 Task: Add Sunflower Plain Aloe Vera Gel to the cart.
Action: Mouse moved to (785, 266)
Screenshot: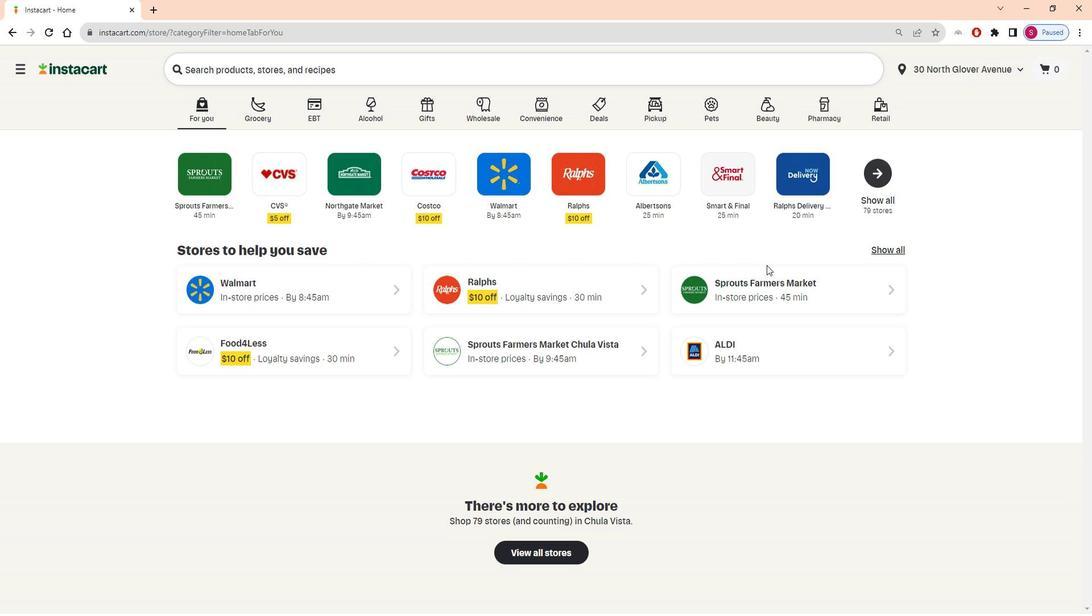 
Action: Mouse pressed left at (785, 266)
Screenshot: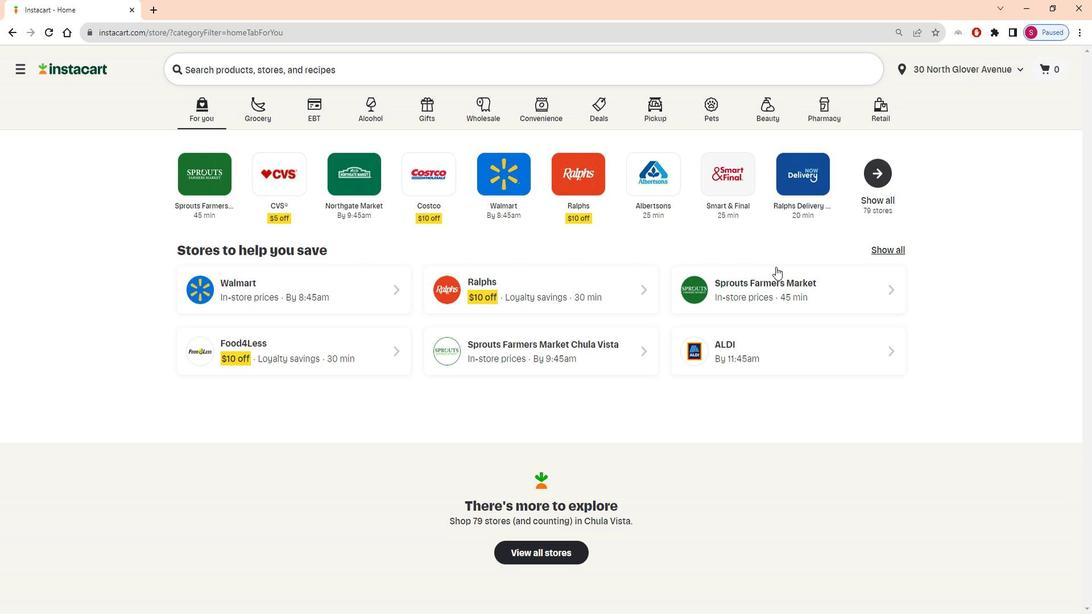 
Action: Mouse moved to (95, 379)
Screenshot: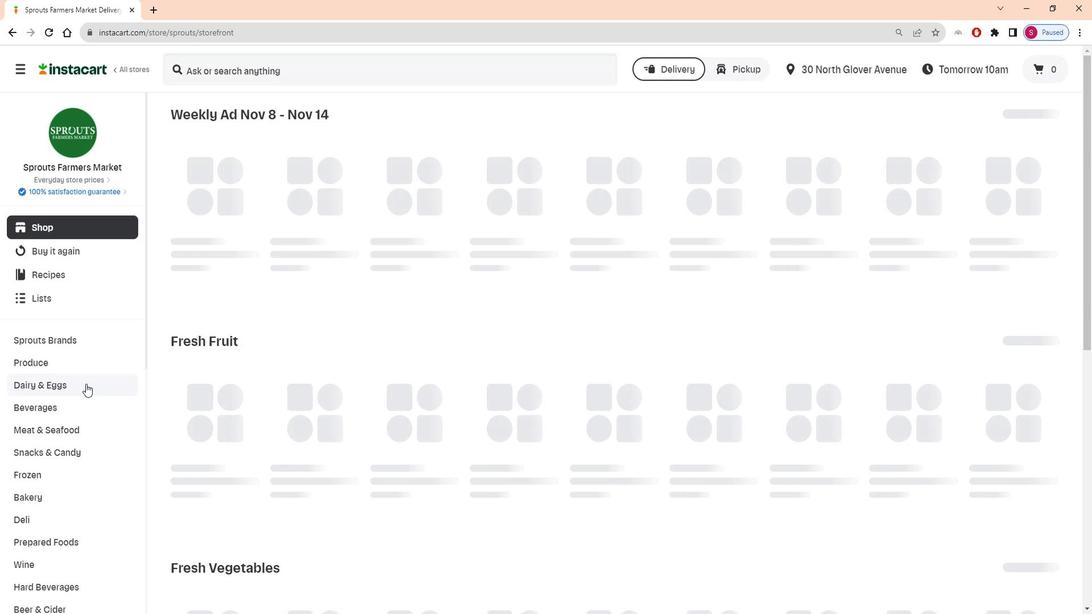 
Action: Mouse scrolled (95, 378) with delta (0, 0)
Screenshot: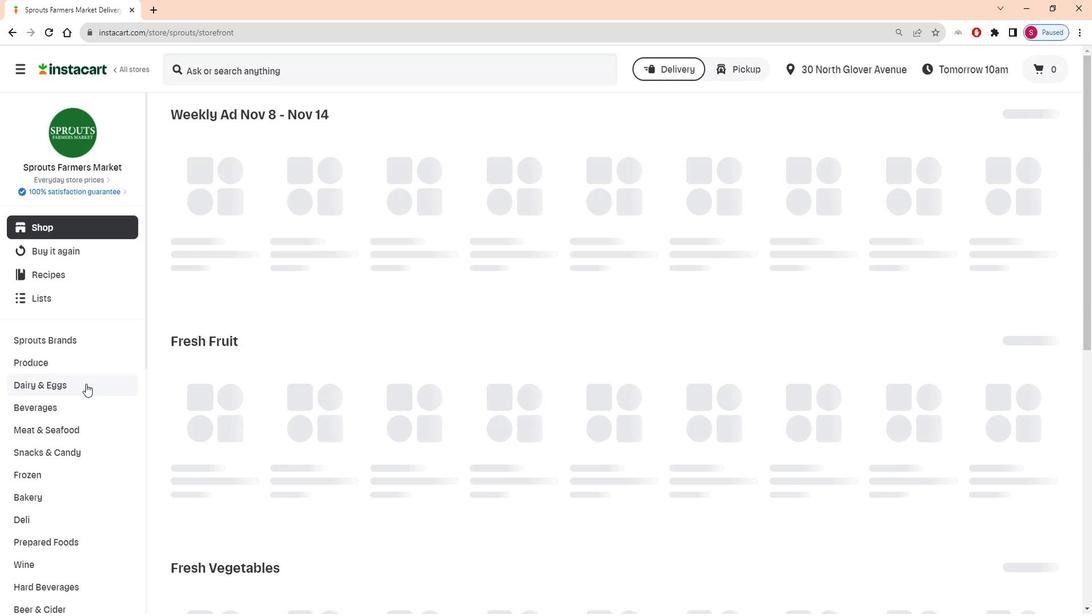 
Action: Mouse moved to (95, 380)
Screenshot: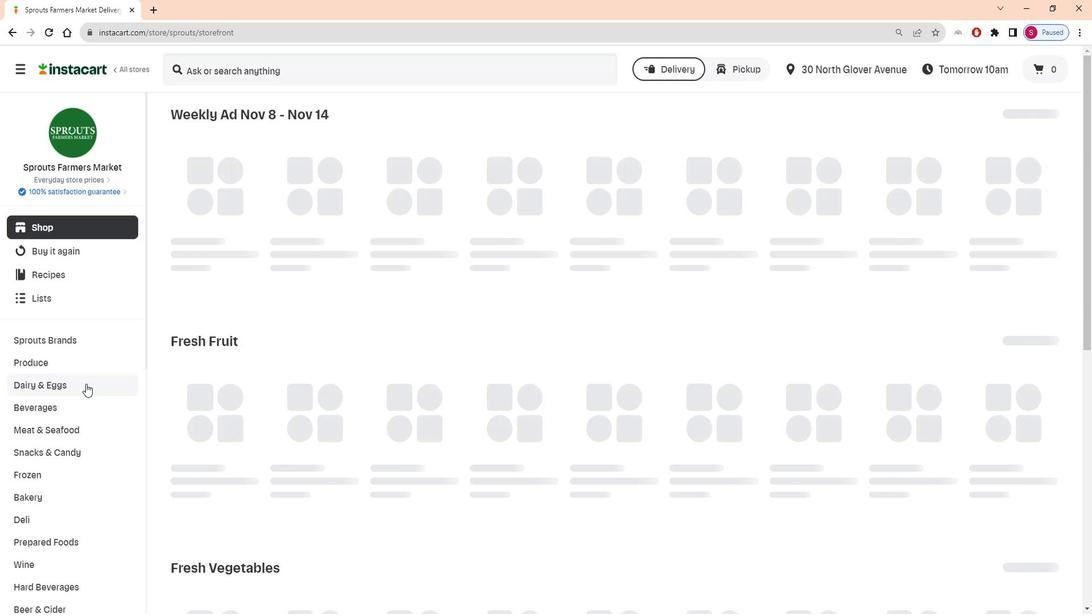 
Action: Mouse scrolled (95, 379) with delta (0, 0)
Screenshot: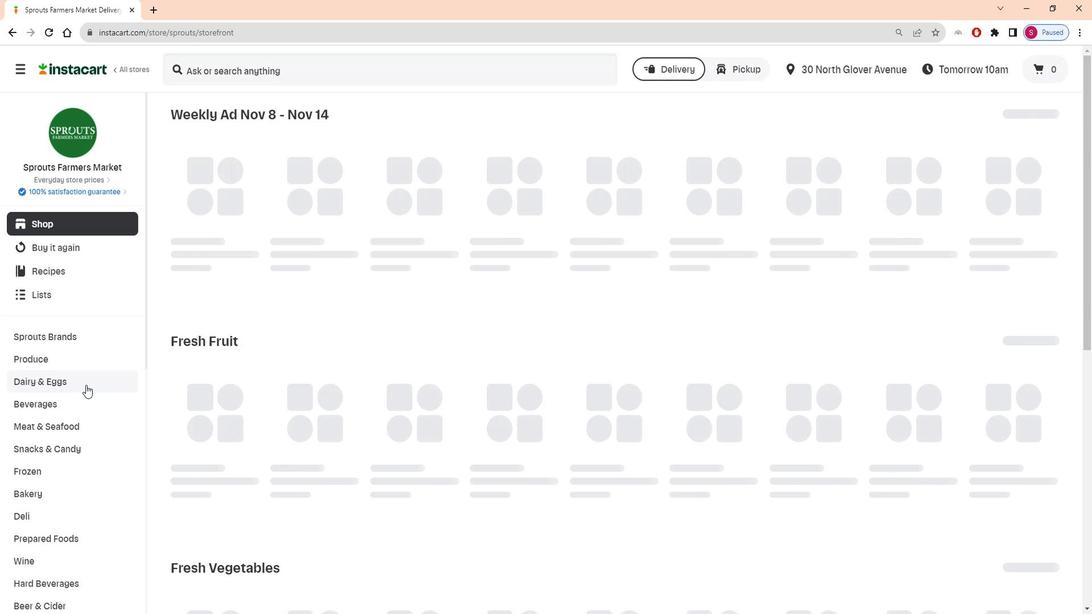 
Action: Mouse moved to (95, 380)
Screenshot: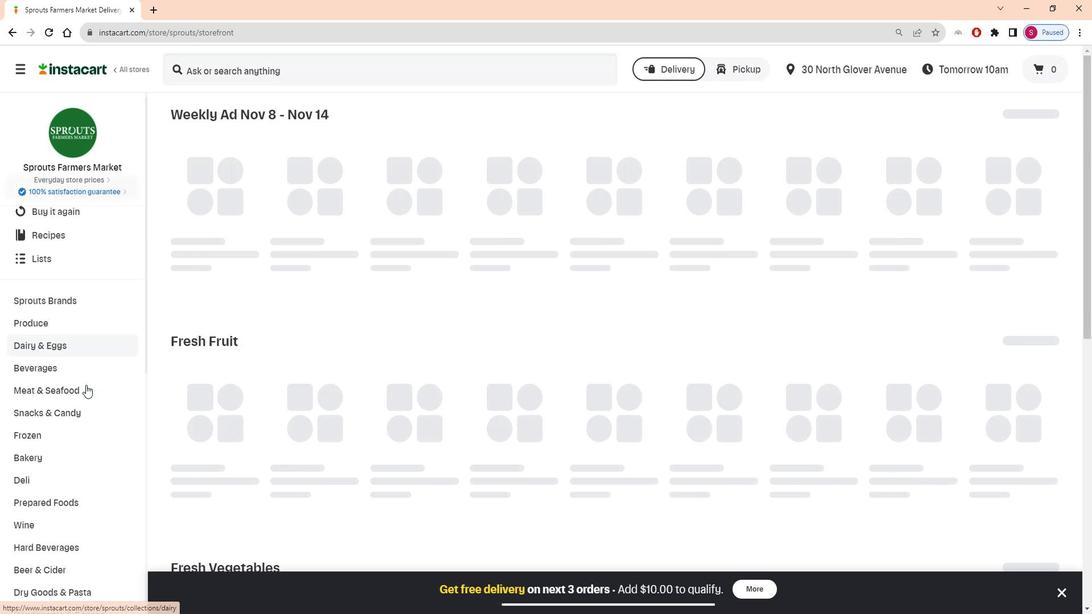 
Action: Mouse scrolled (95, 379) with delta (0, 0)
Screenshot: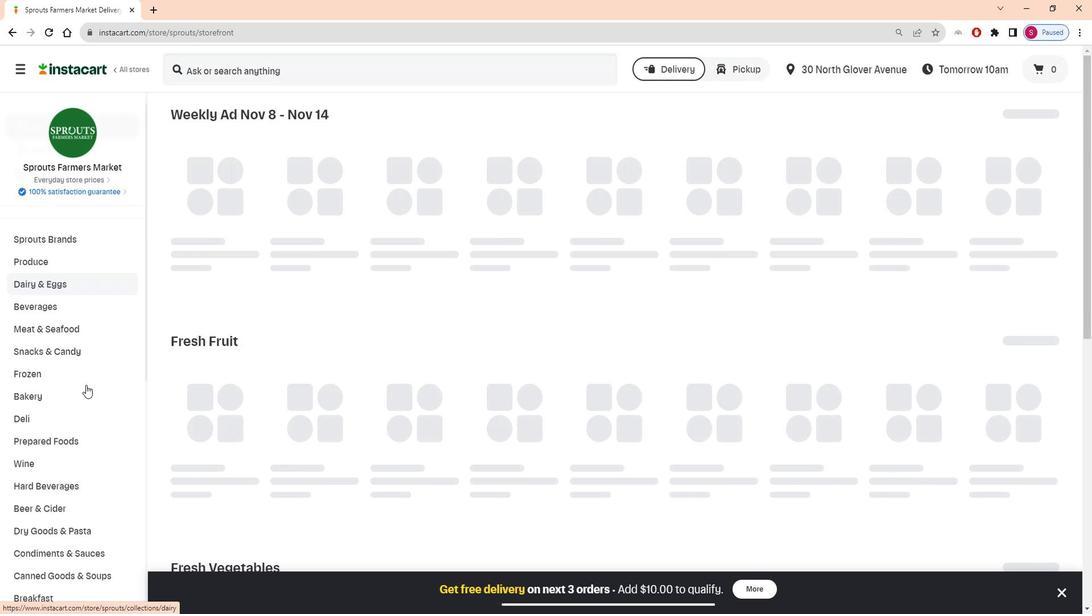 
Action: Mouse moved to (95, 381)
Screenshot: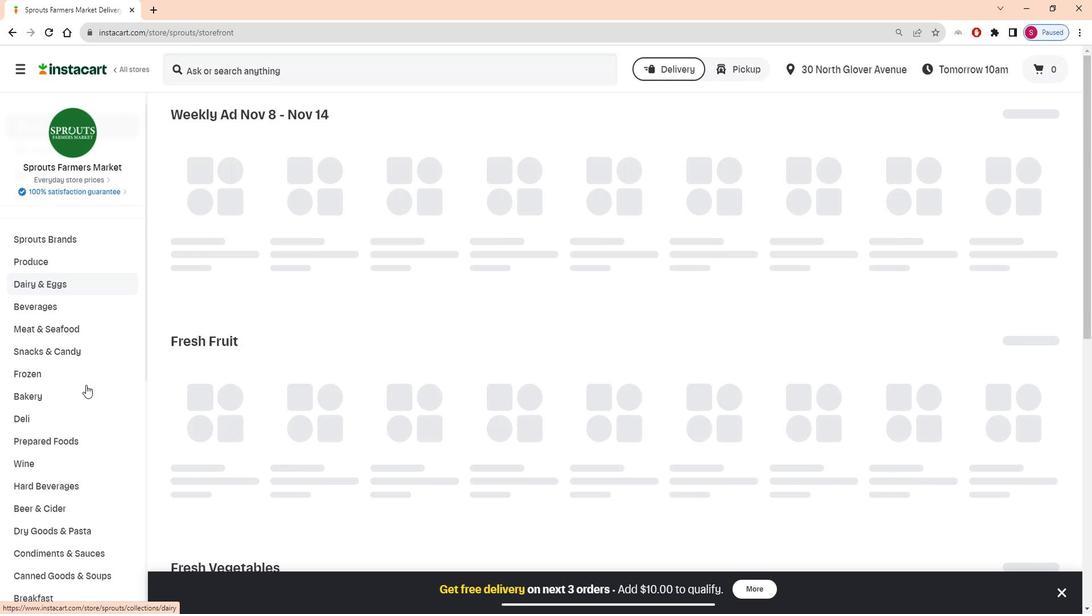 
Action: Mouse scrolled (95, 380) with delta (0, 0)
Screenshot: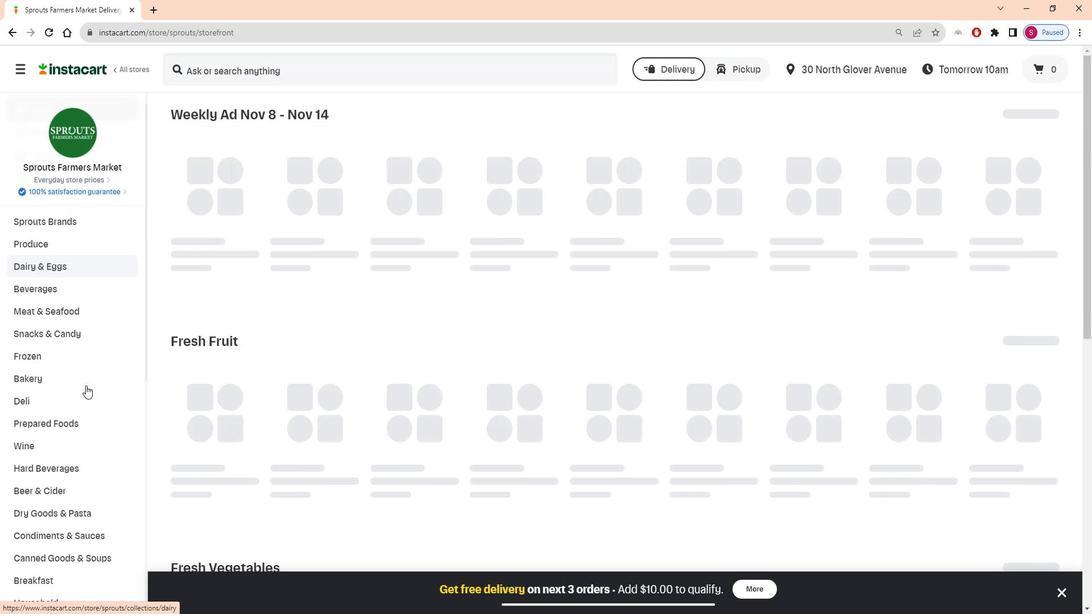 
Action: Mouse moved to (96, 378)
Screenshot: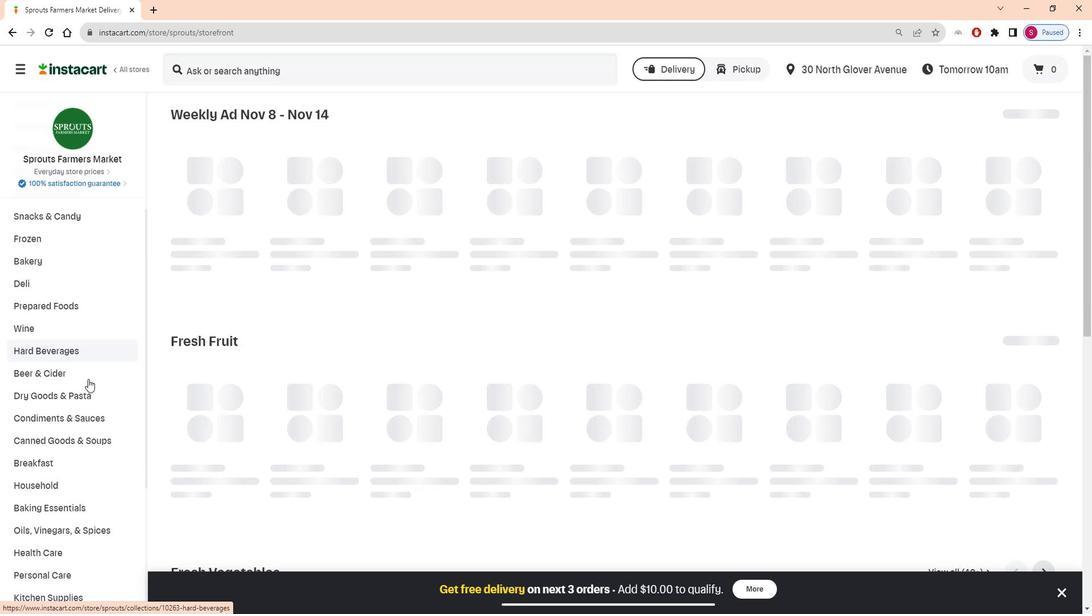 
Action: Mouse scrolled (96, 377) with delta (0, 0)
Screenshot: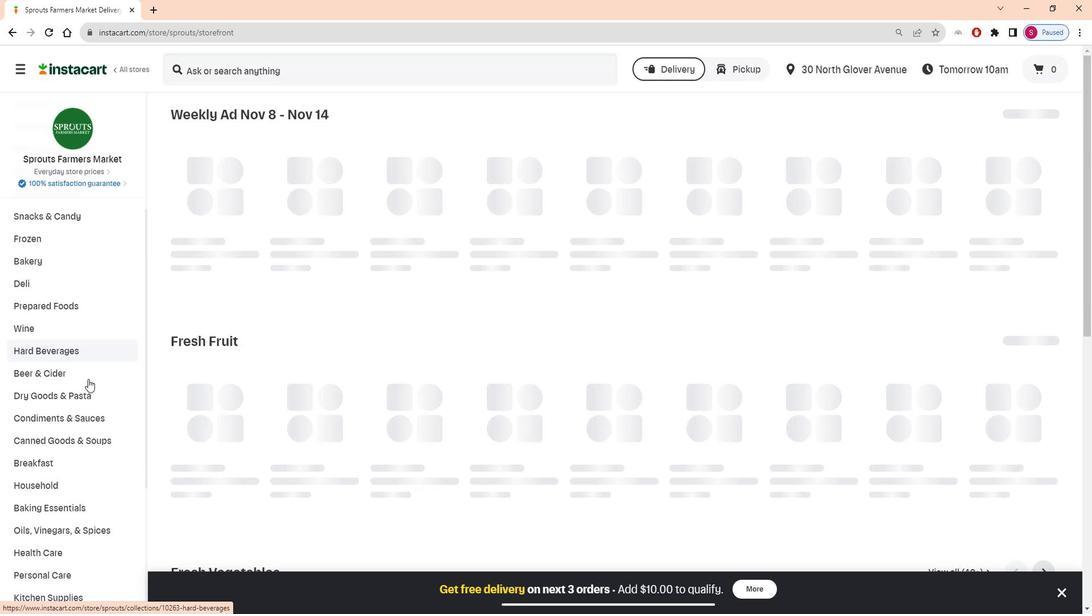 
Action: Mouse moved to (76, 501)
Screenshot: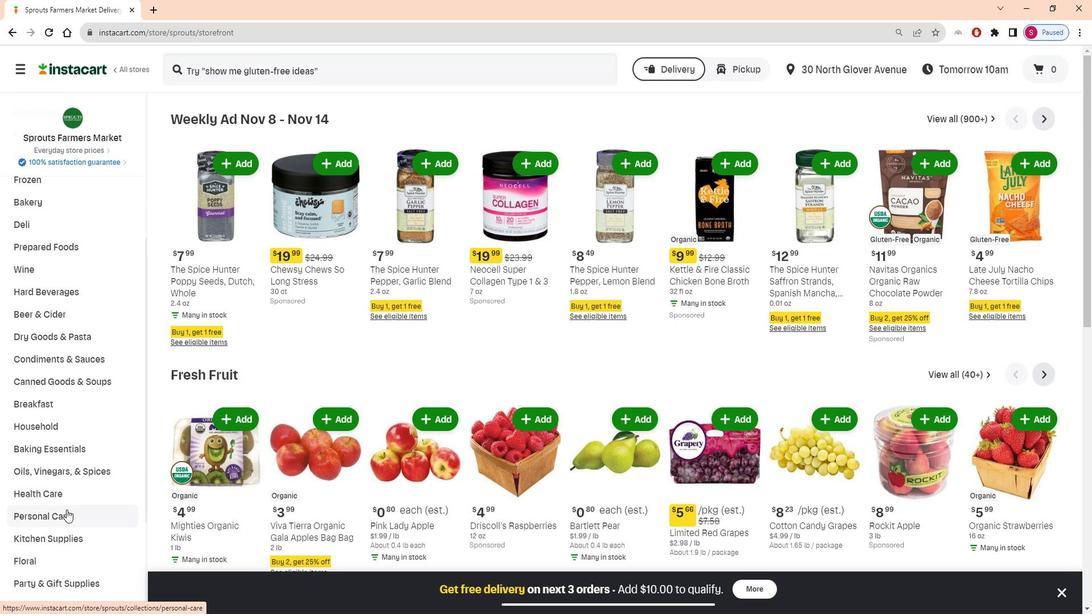 
Action: Mouse pressed left at (76, 501)
Screenshot: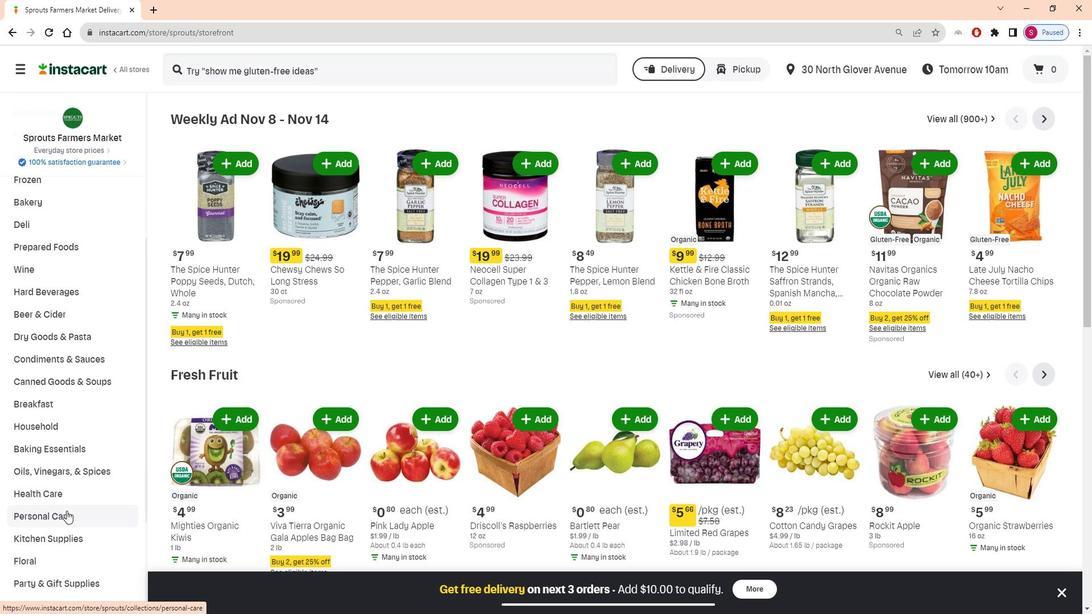 
Action: Mouse moved to (298, 152)
Screenshot: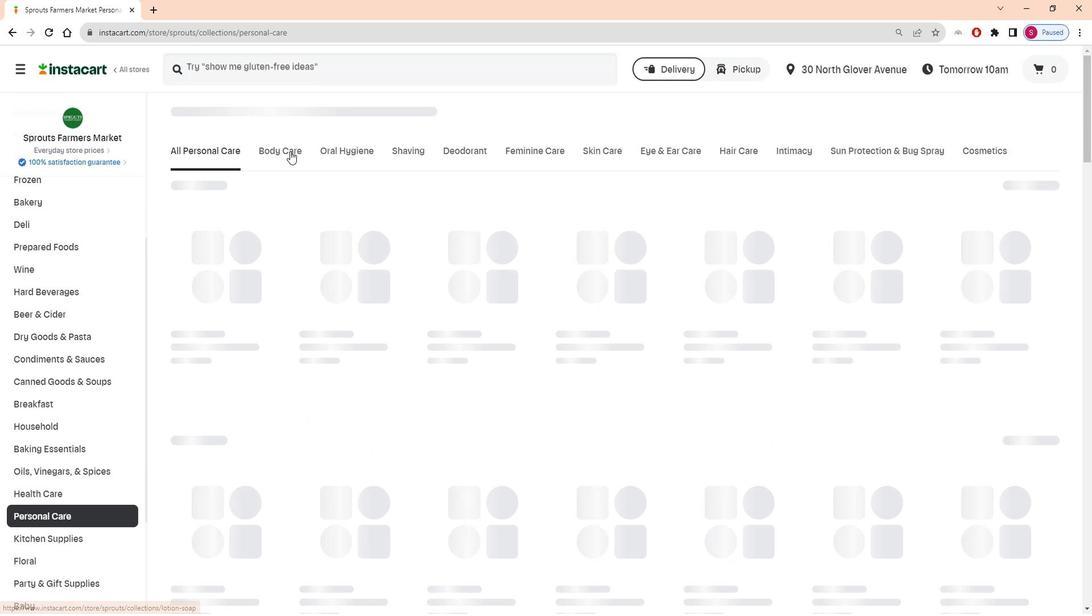 
Action: Mouse pressed left at (298, 152)
Screenshot: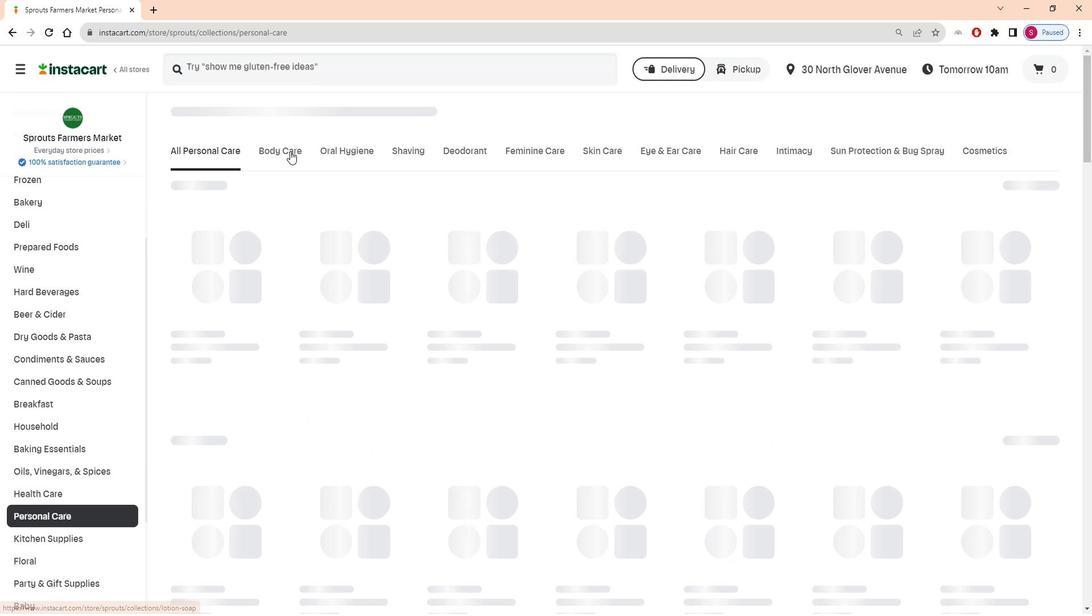
Action: Mouse moved to (453, 195)
Screenshot: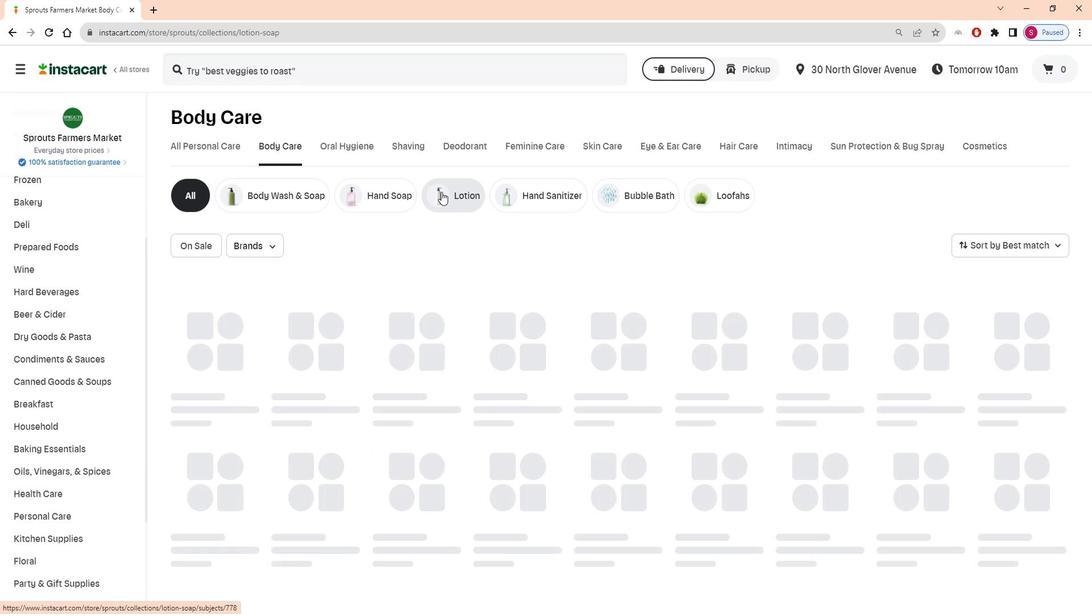 
Action: Mouse pressed left at (453, 195)
Screenshot: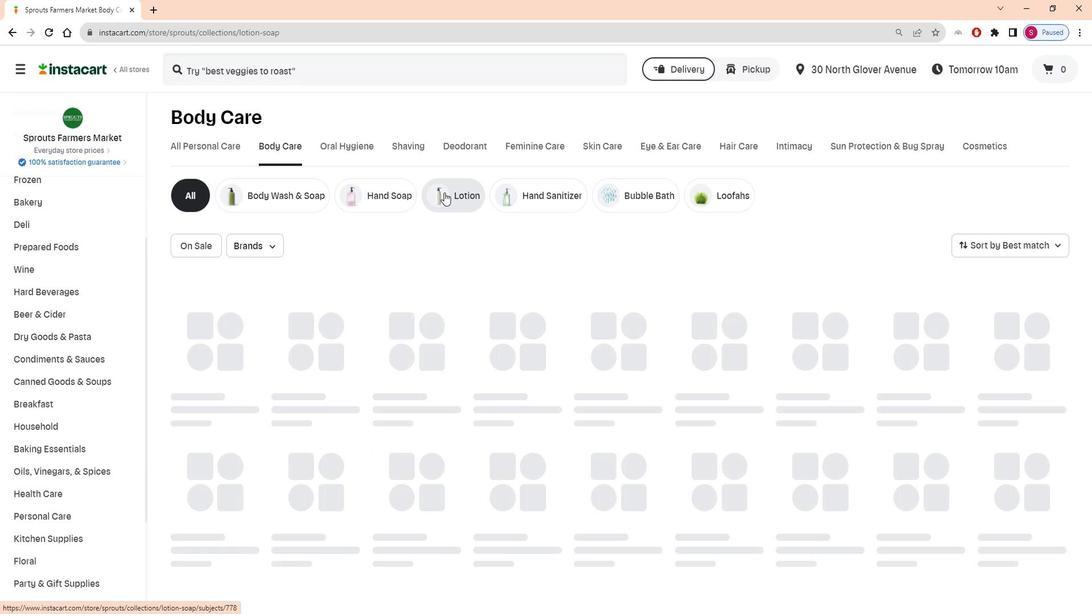 
Action: Mouse moved to (319, 79)
Screenshot: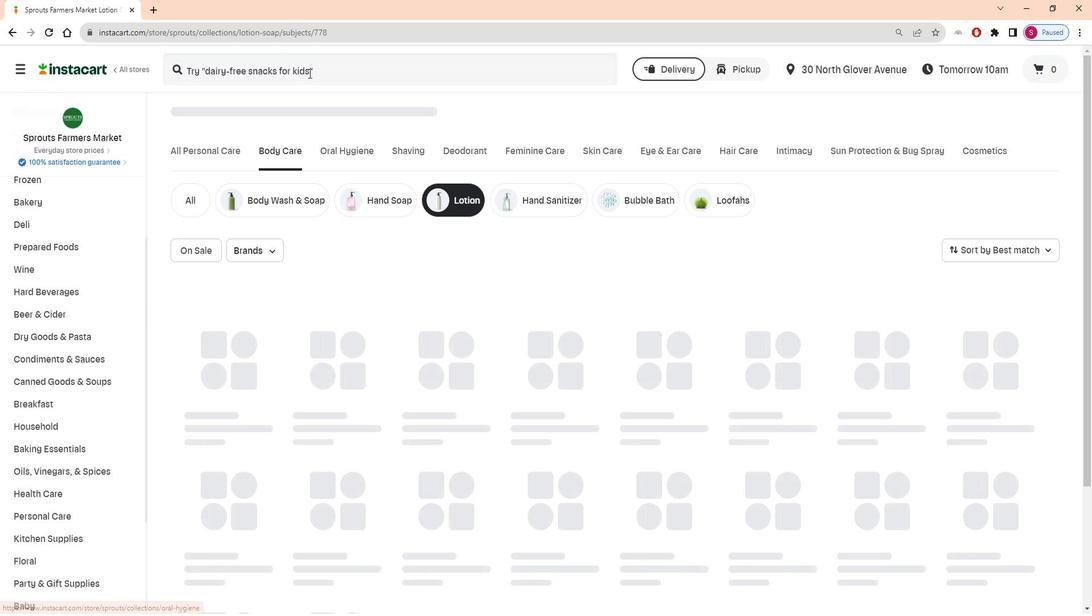 
Action: Mouse pressed left at (319, 79)
Screenshot: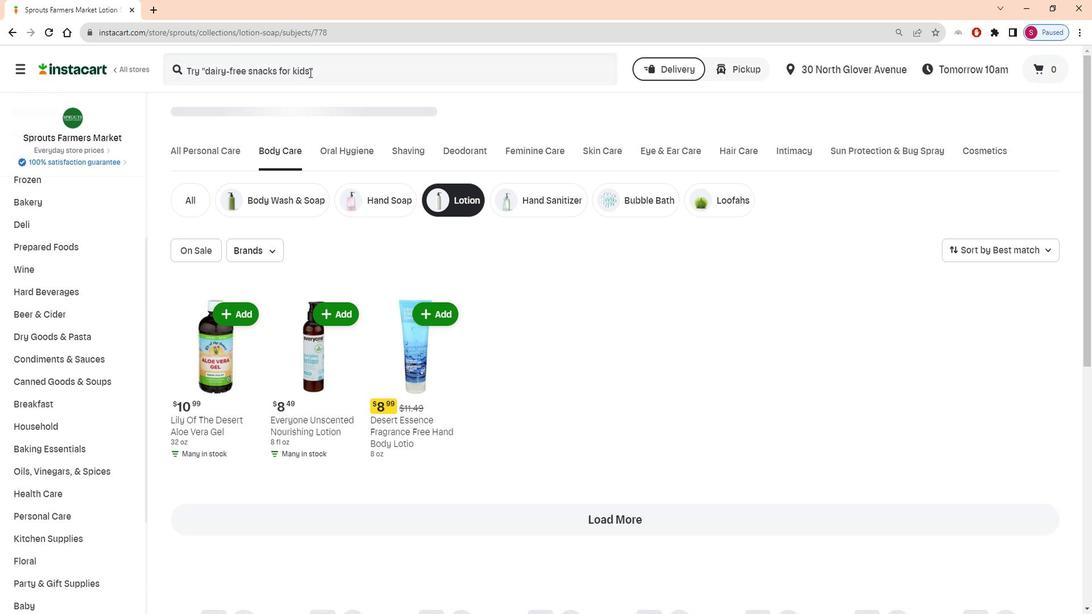 
Action: Mouse moved to (319, 78)
Screenshot: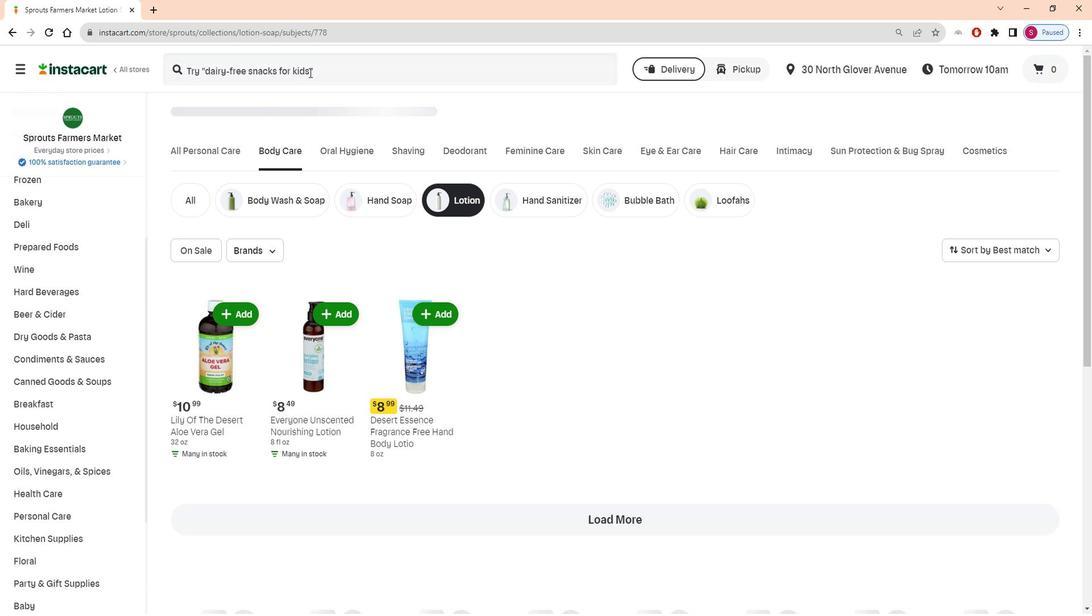 
Action: Key pressed <Key.shift>Sunflower<Key.space><Key.shift>Plain<Key.space><Key.shift>ALoe<Key.space><Key.shift>Vera<Key.backspace><Key.space><Key.backspace>a<Key.space><Key.shift>Gel<Key.space><Key.enter>
Screenshot: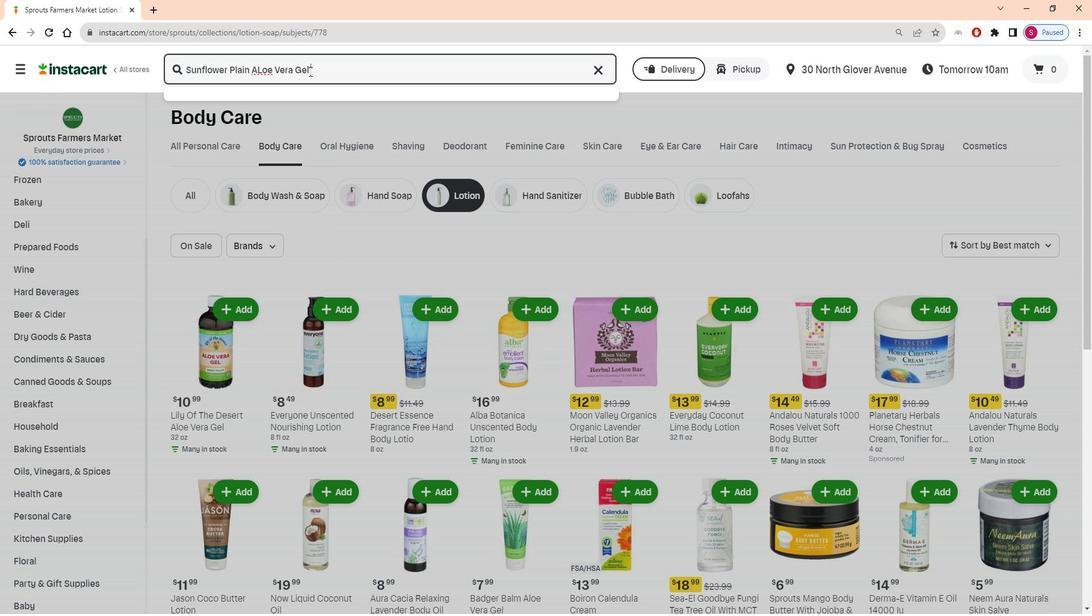 
Action: Mouse moved to (199, 182)
Screenshot: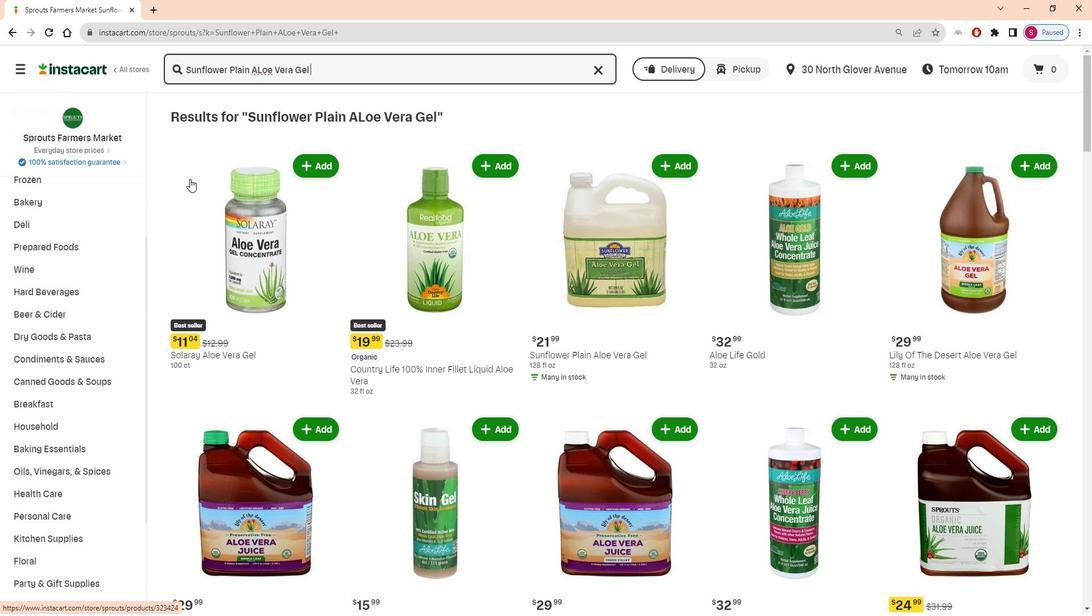 
Action: Mouse scrolled (199, 182) with delta (0, 0)
Screenshot: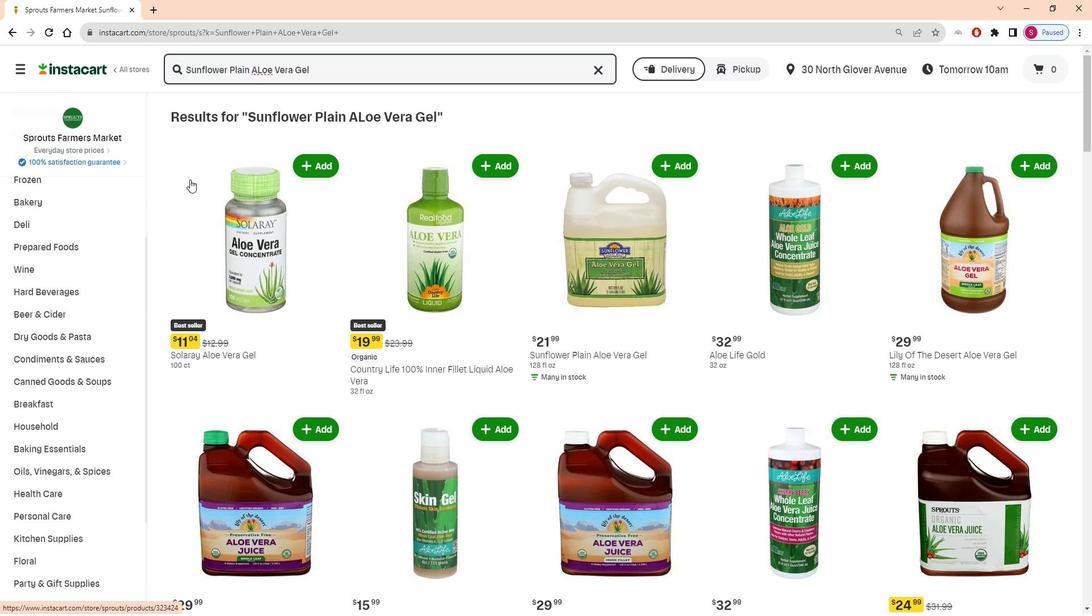 
Action: Mouse scrolled (199, 183) with delta (0, 0)
Screenshot: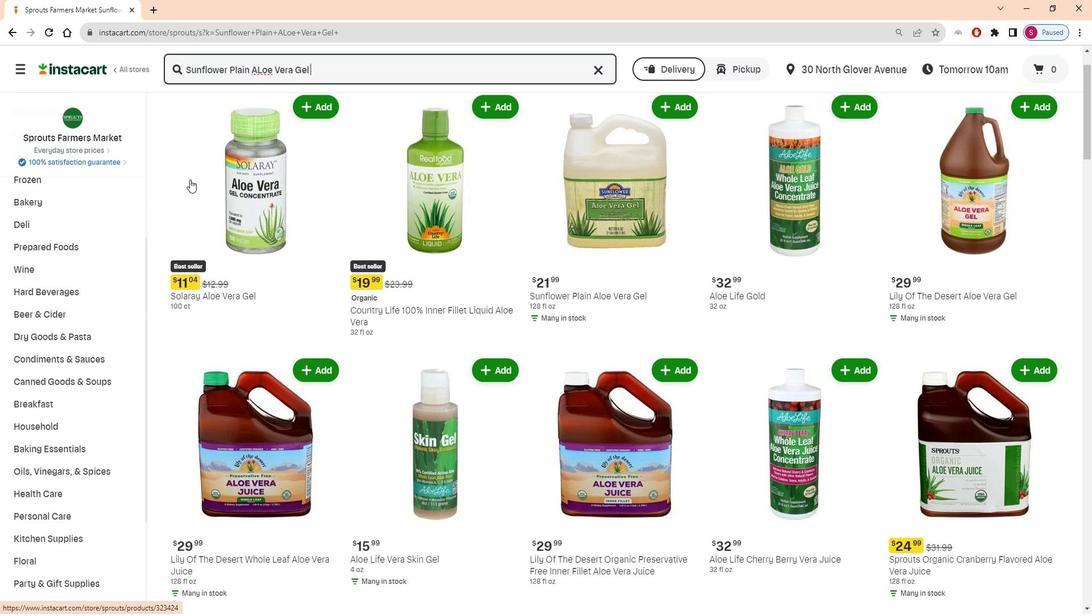 
Action: Mouse moved to (676, 165)
Screenshot: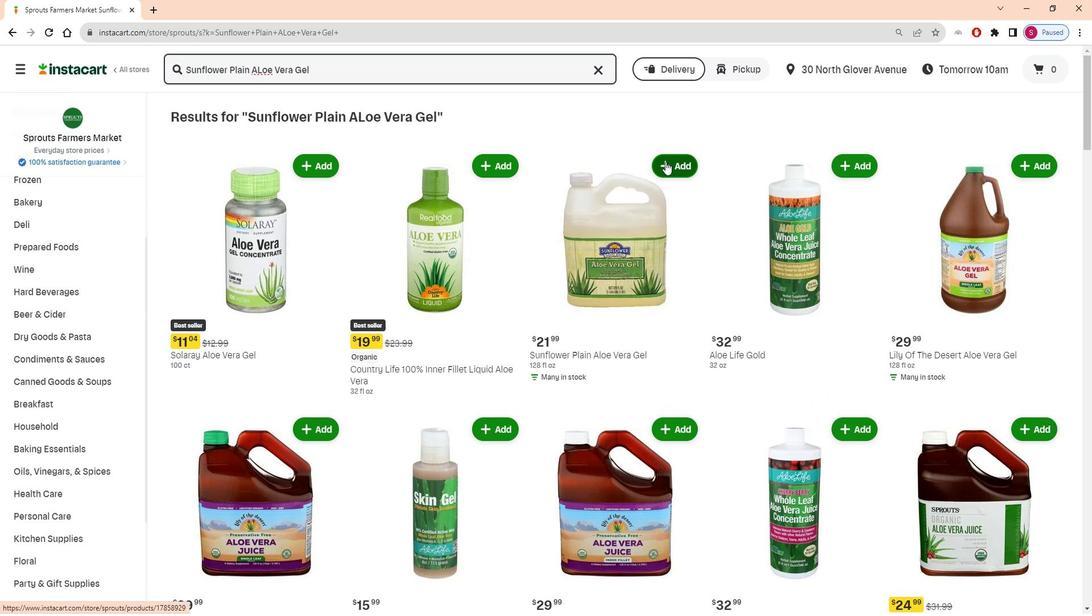 
Action: Mouse pressed left at (676, 165)
Screenshot: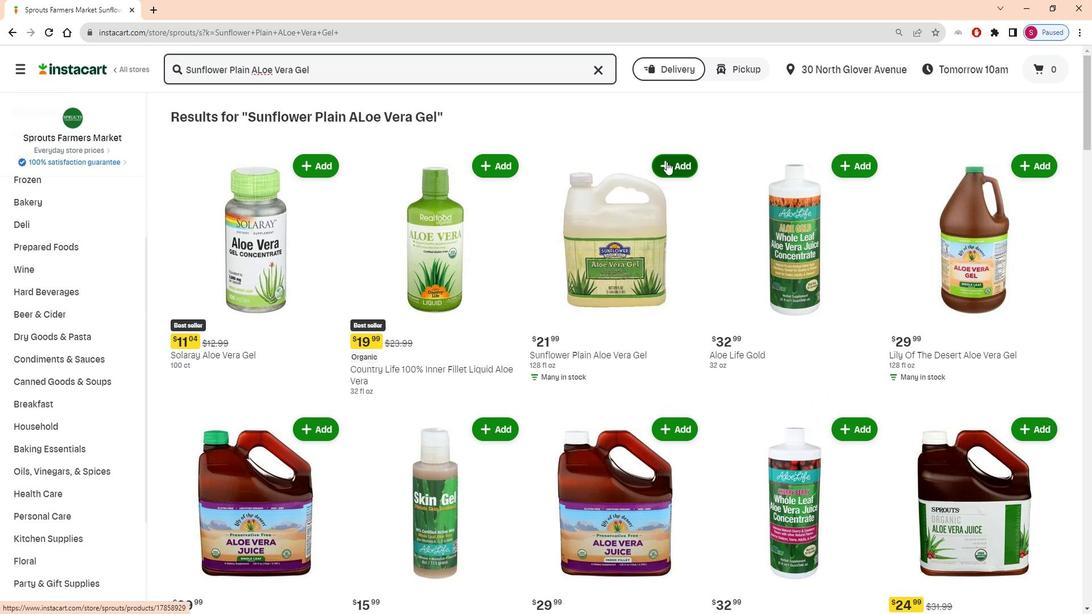 
Action: Mouse moved to (710, 133)
Screenshot: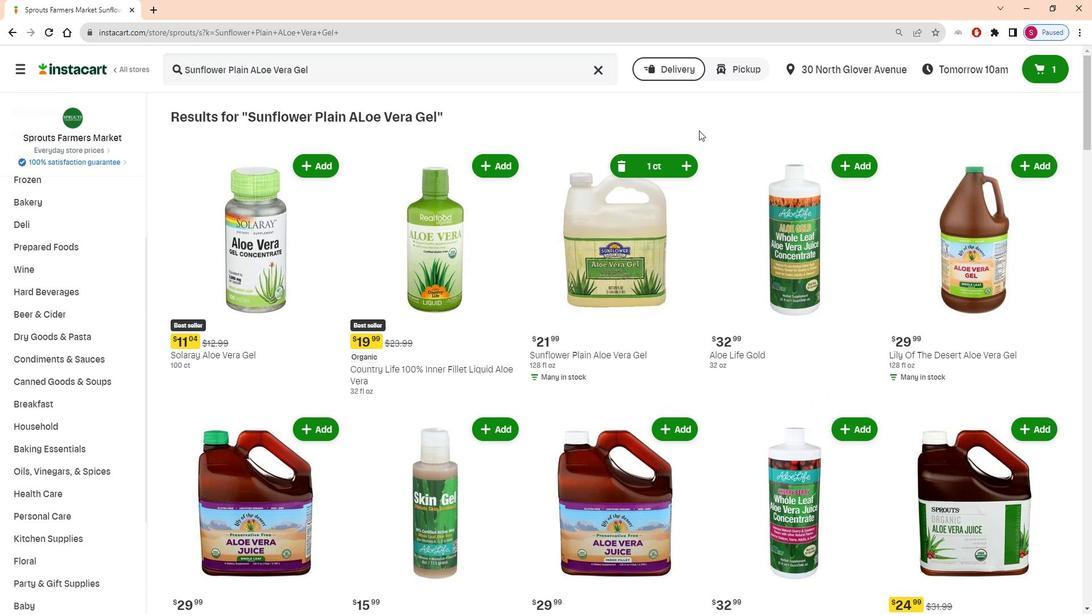 
